 Task: Select the UTC Time as time zone for the schedule.
Action: Mouse moved to (564, 331)
Screenshot: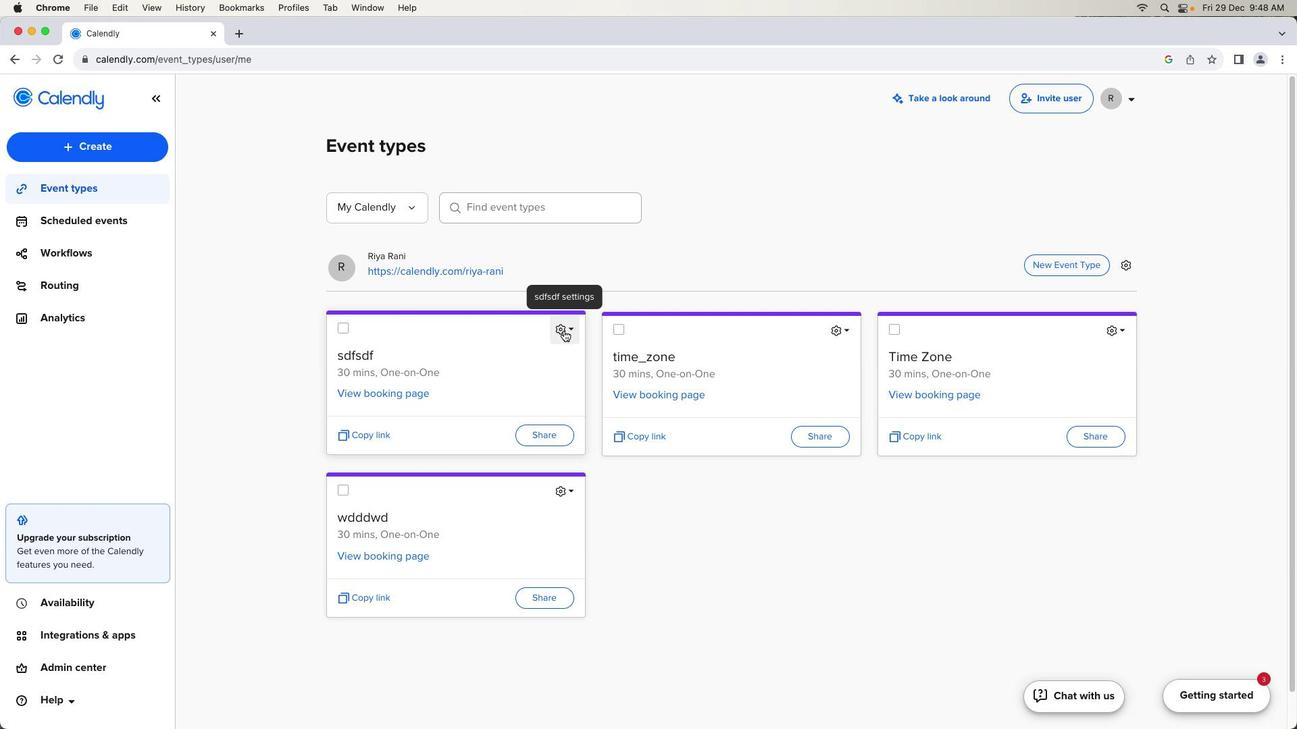 
Action: Mouse pressed left at (564, 331)
Screenshot: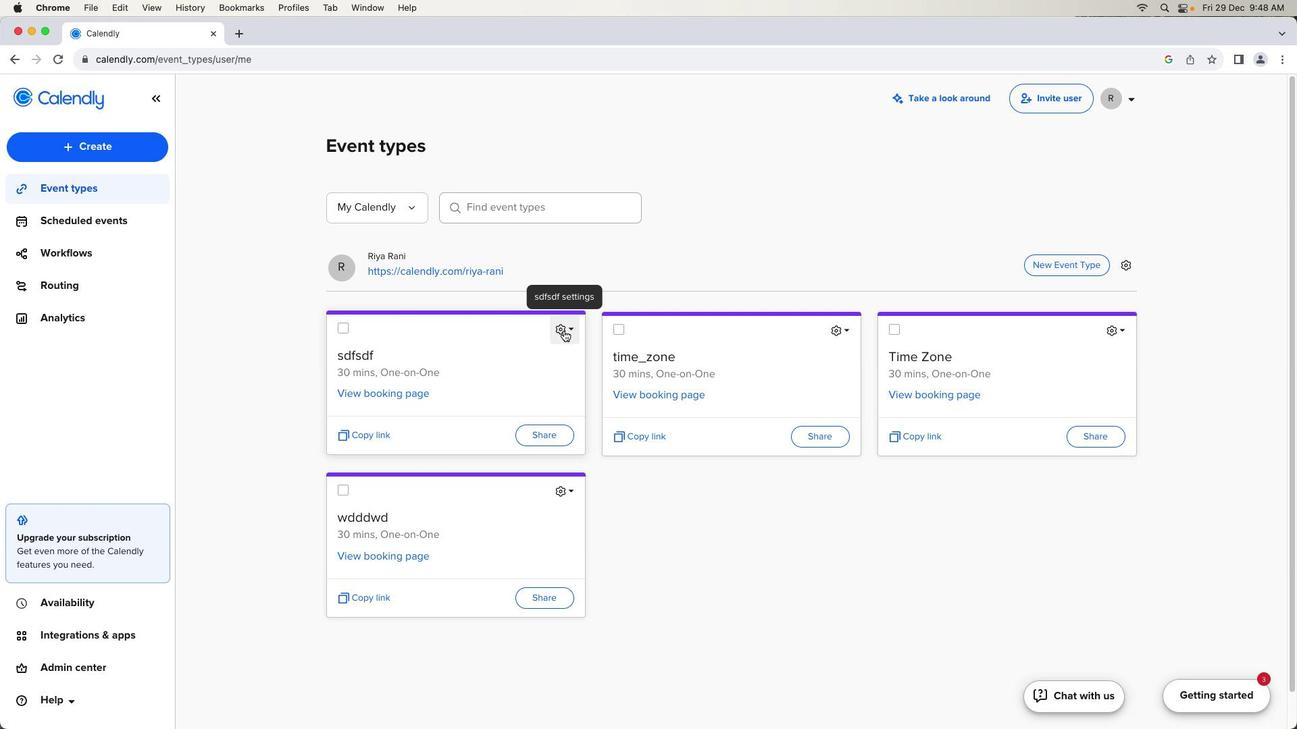 
Action: Mouse moved to (564, 330)
Screenshot: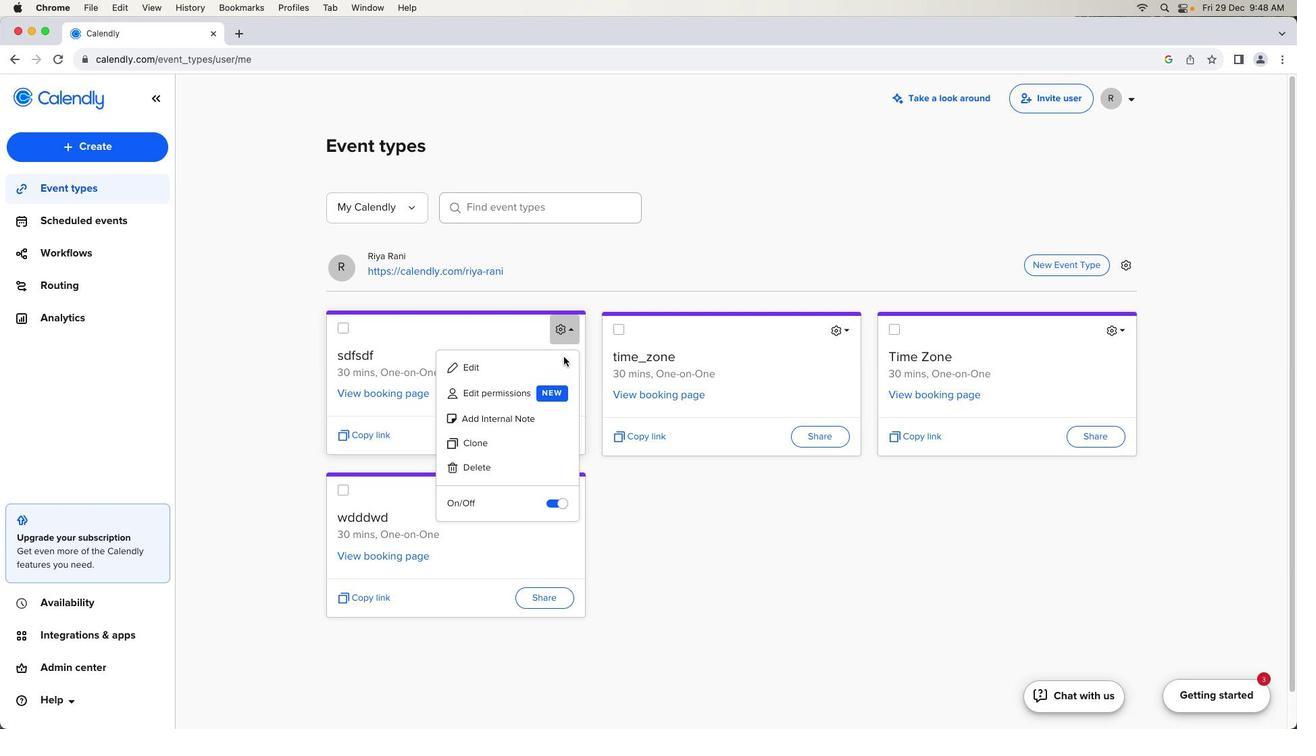 
Action: Mouse pressed left at (564, 330)
Screenshot: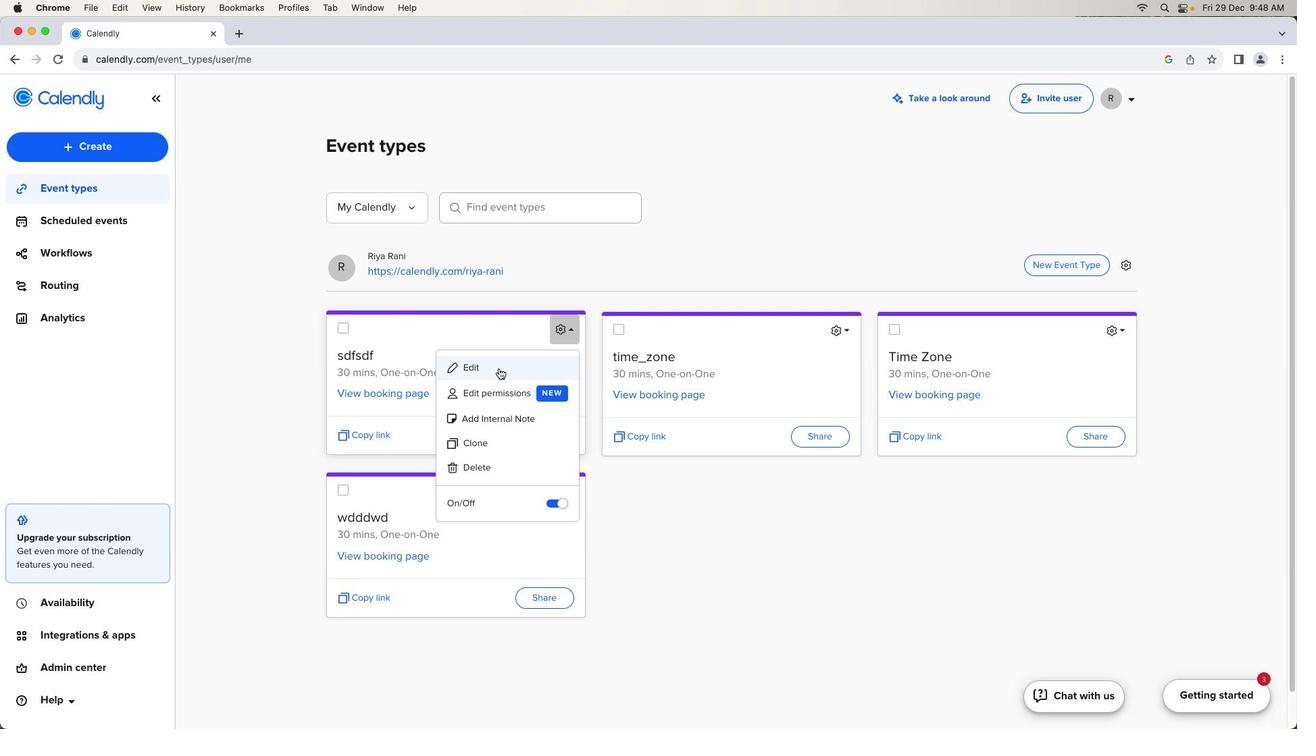 
Action: Mouse moved to (499, 368)
Screenshot: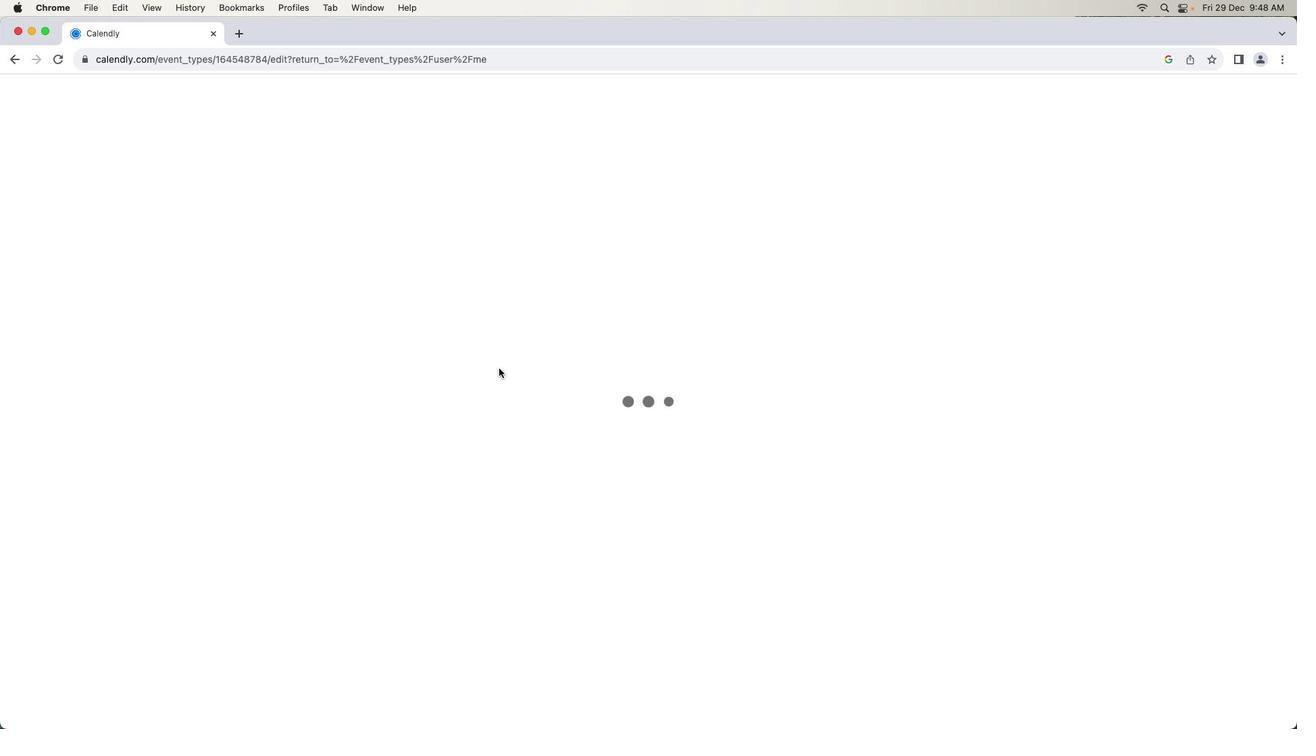 
Action: Mouse pressed left at (499, 368)
Screenshot: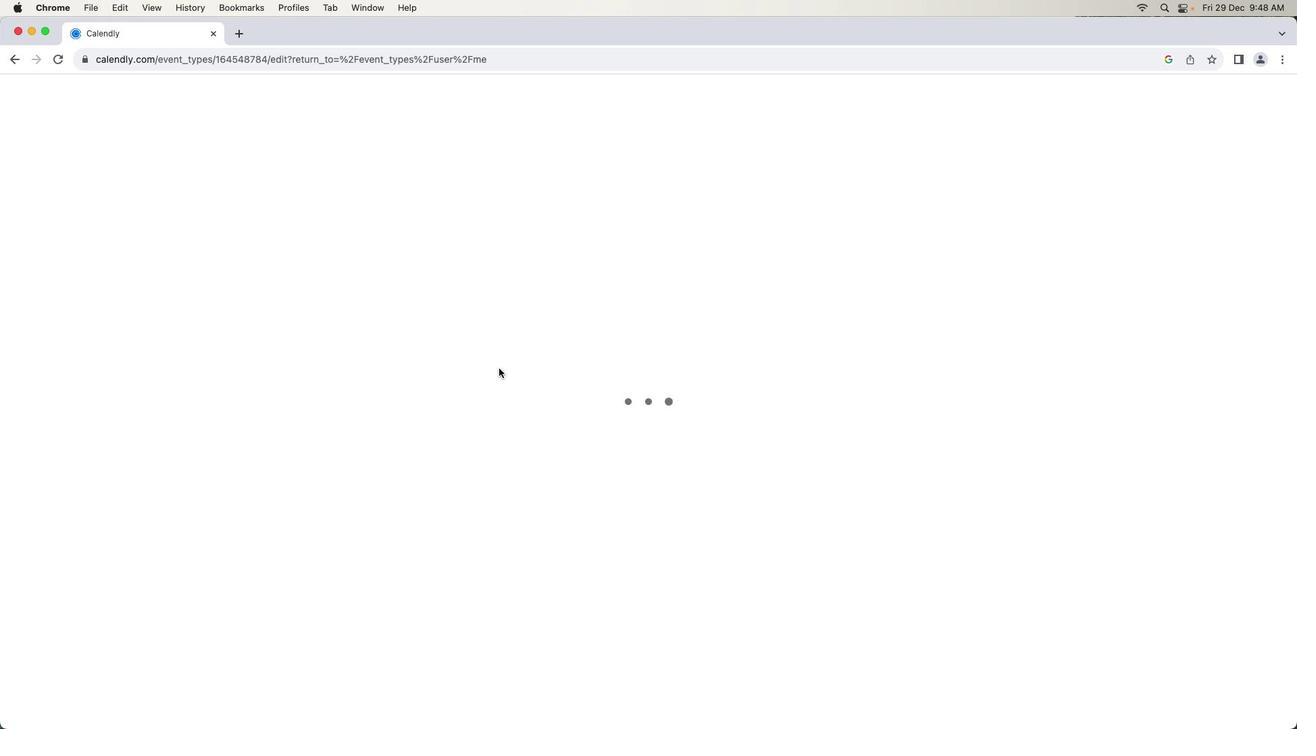 
Action: Mouse moved to (948, 550)
Screenshot: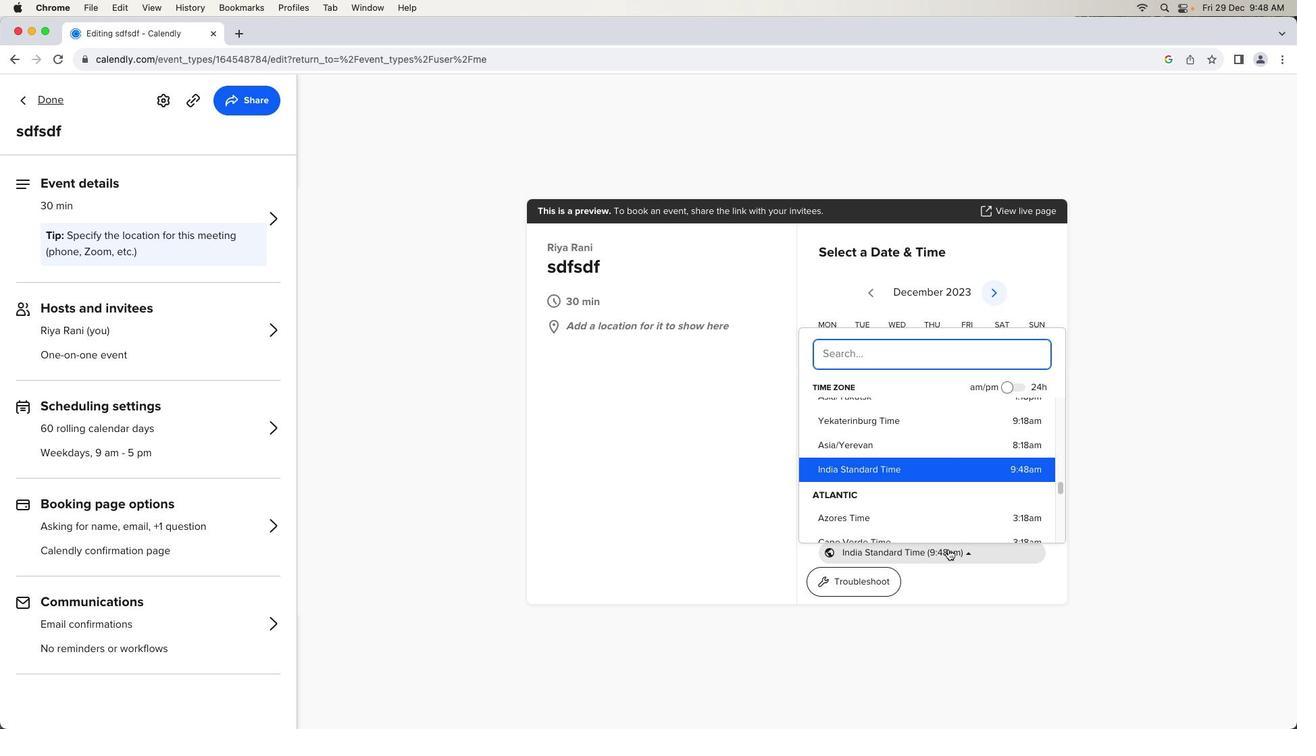 
Action: Mouse pressed left at (948, 550)
Screenshot: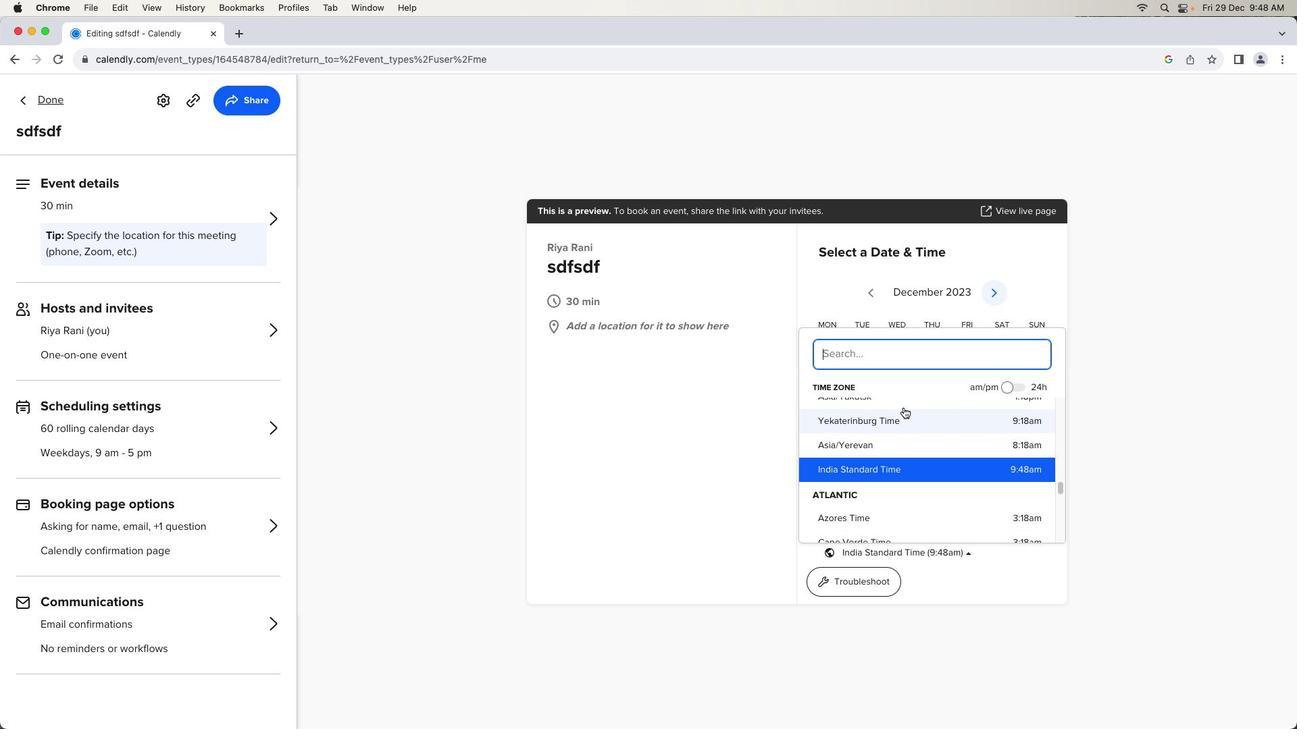 
Action: Mouse moved to (859, 363)
Screenshot: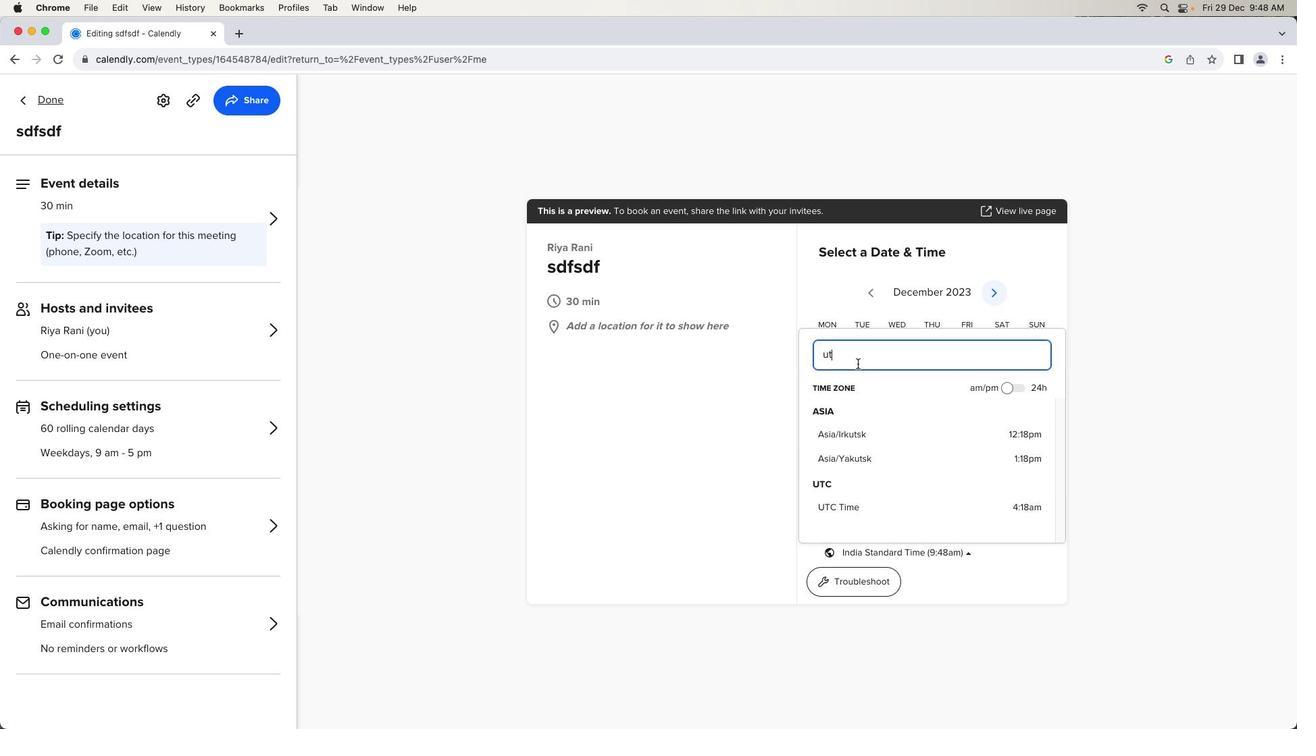 
Action: Key pressed 'u'
Screenshot: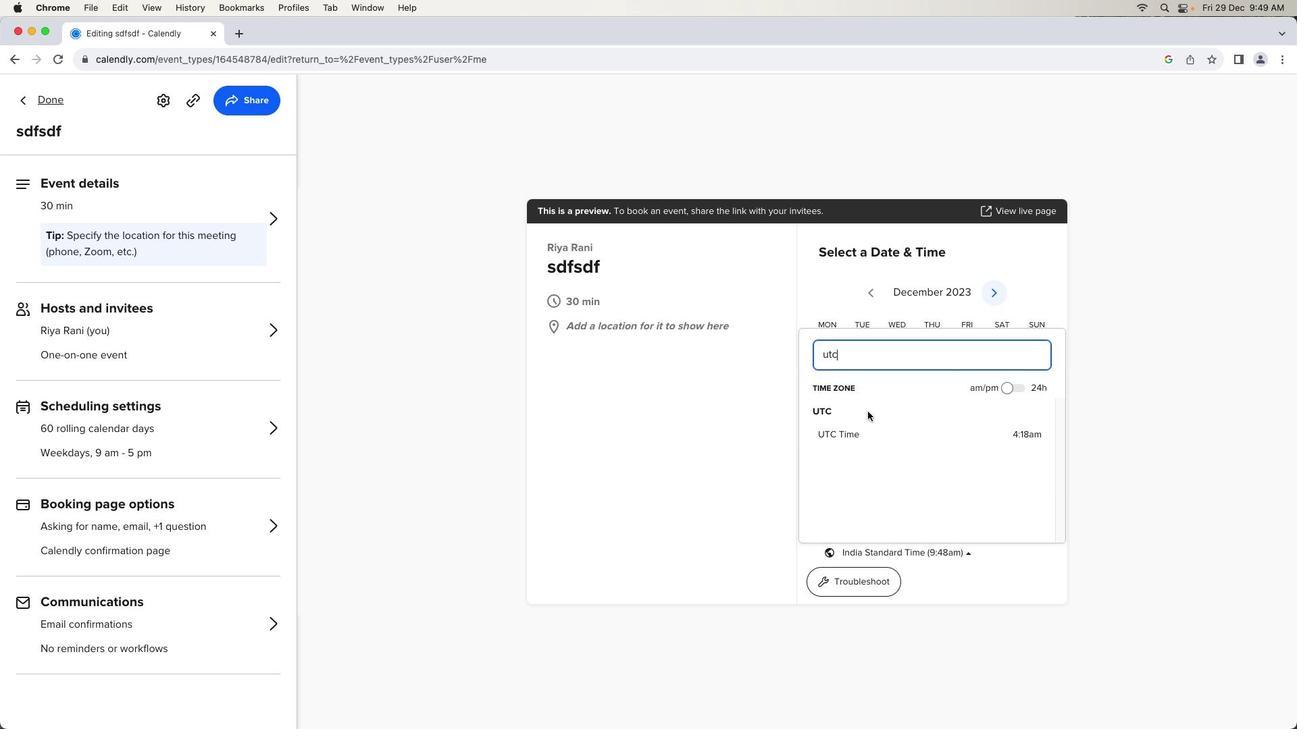
Action: Mouse moved to (858, 363)
Screenshot: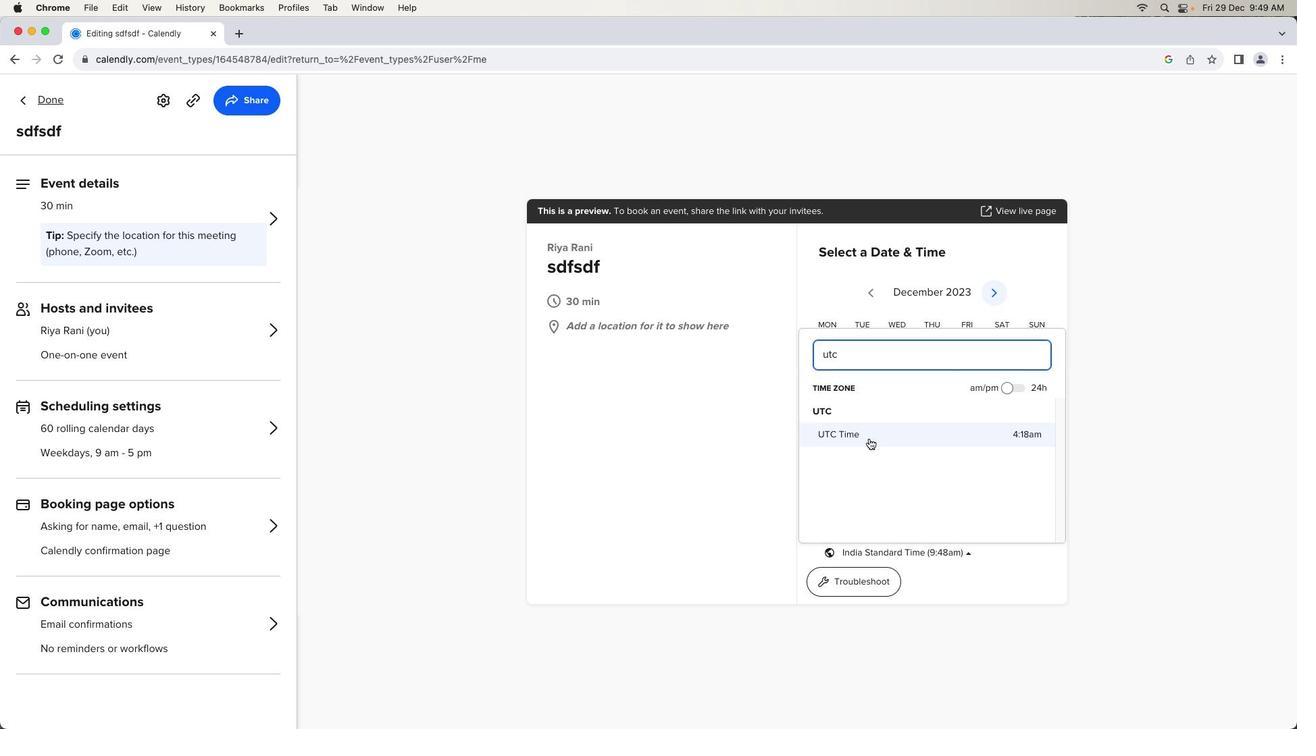
Action: Key pressed 't'
Screenshot: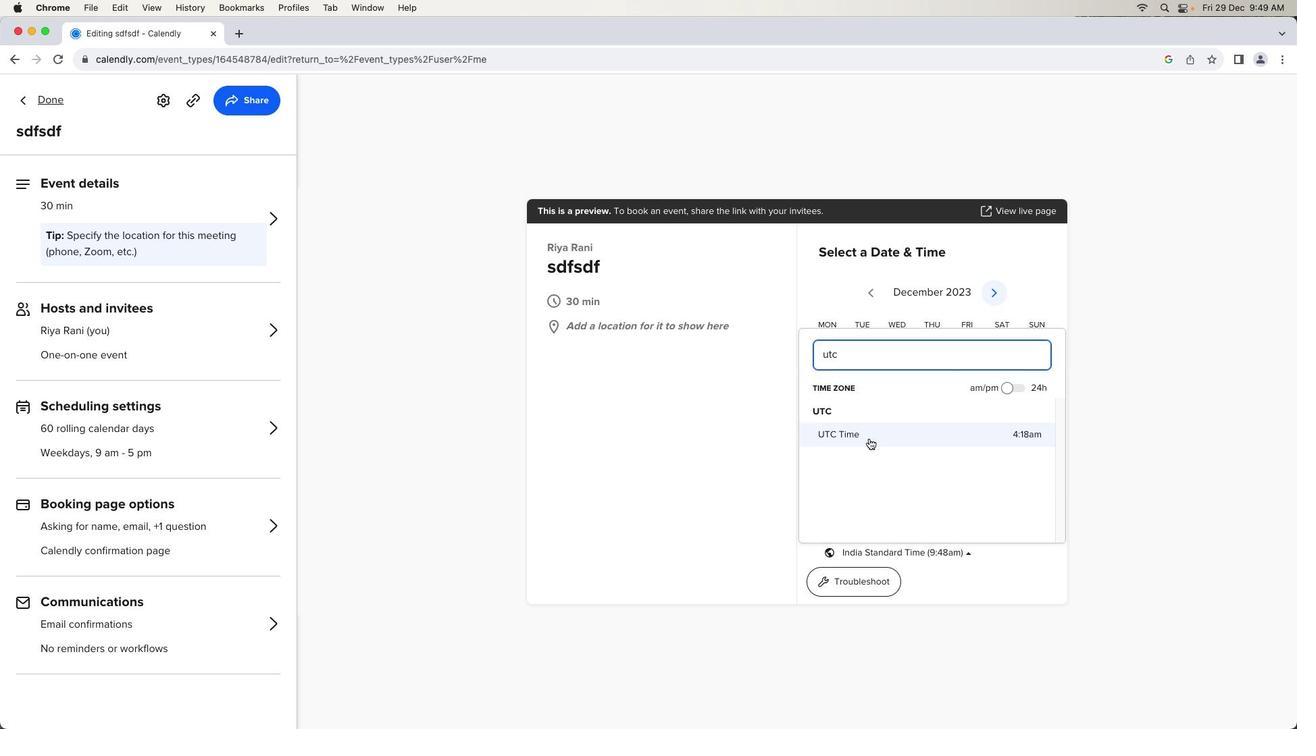 
Action: Mouse moved to (857, 364)
Screenshot: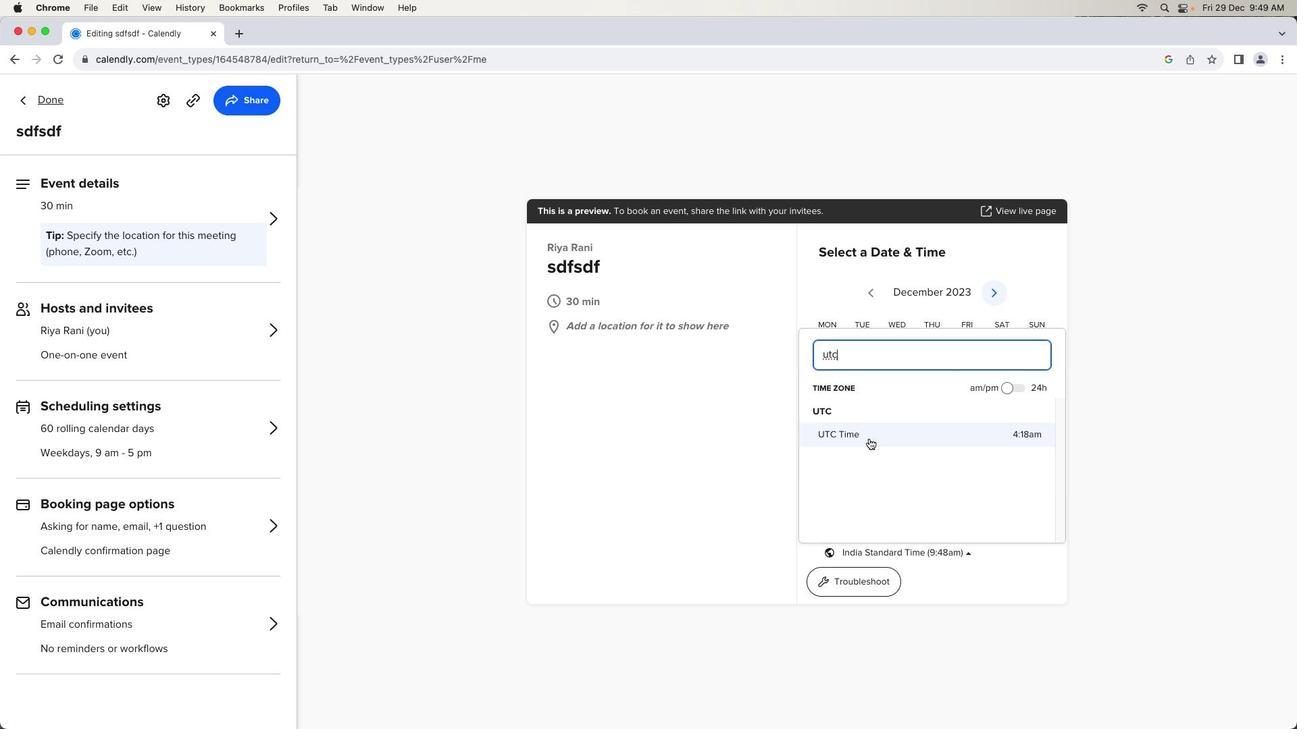 
Action: Key pressed 'c'
Screenshot: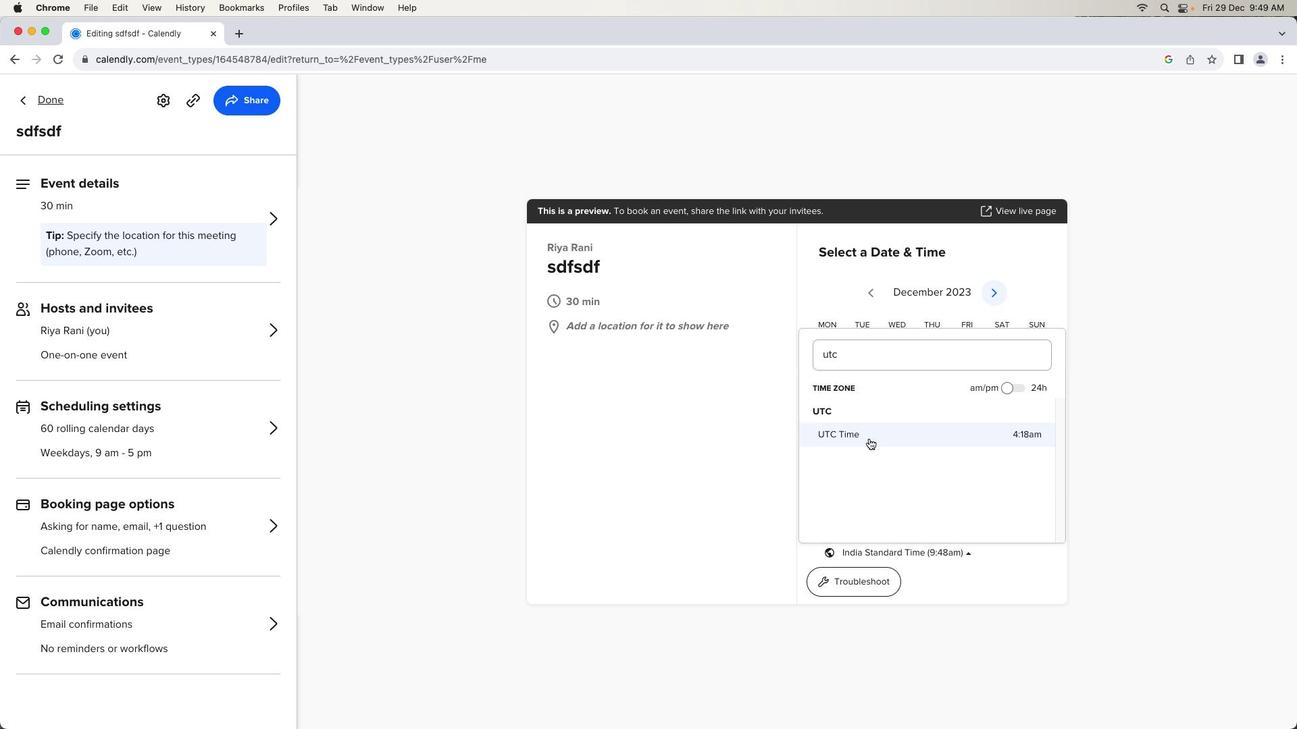 
Action: Mouse moved to (869, 438)
Screenshot: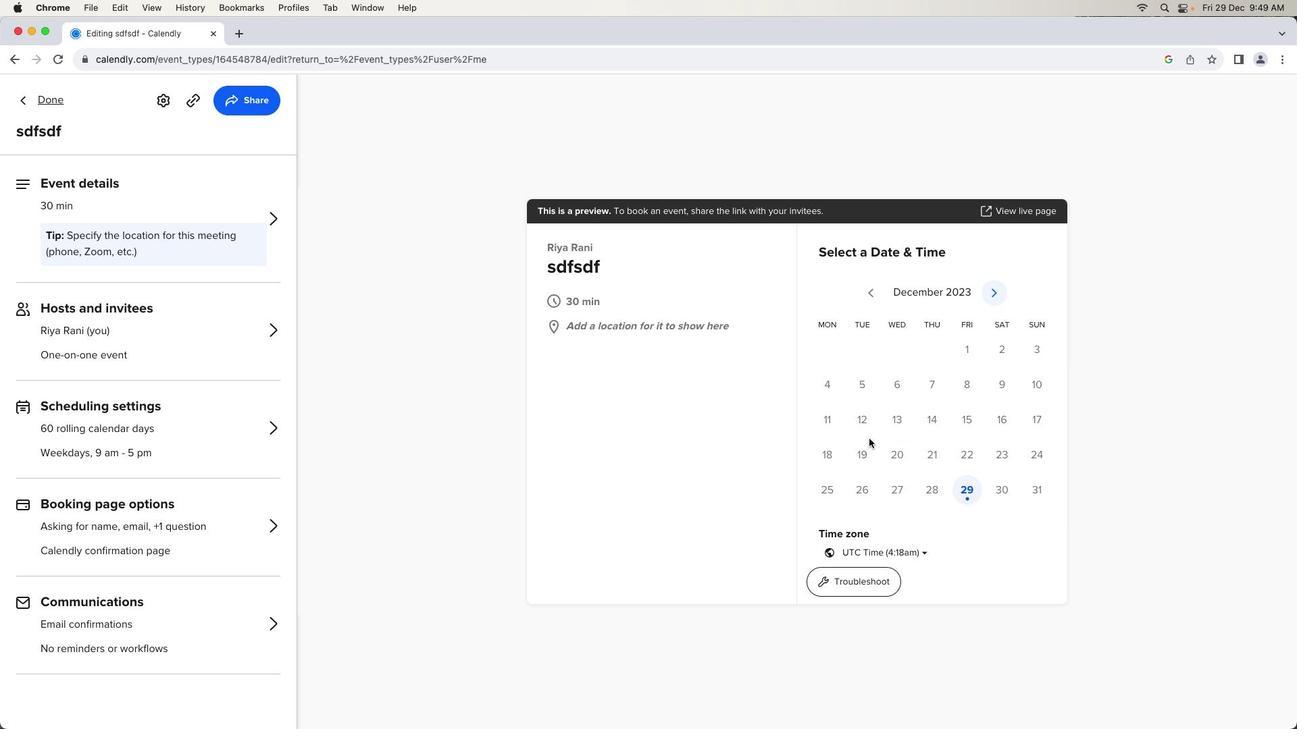 
Action: Mouse pressed left at (869, 438)
Screenshot: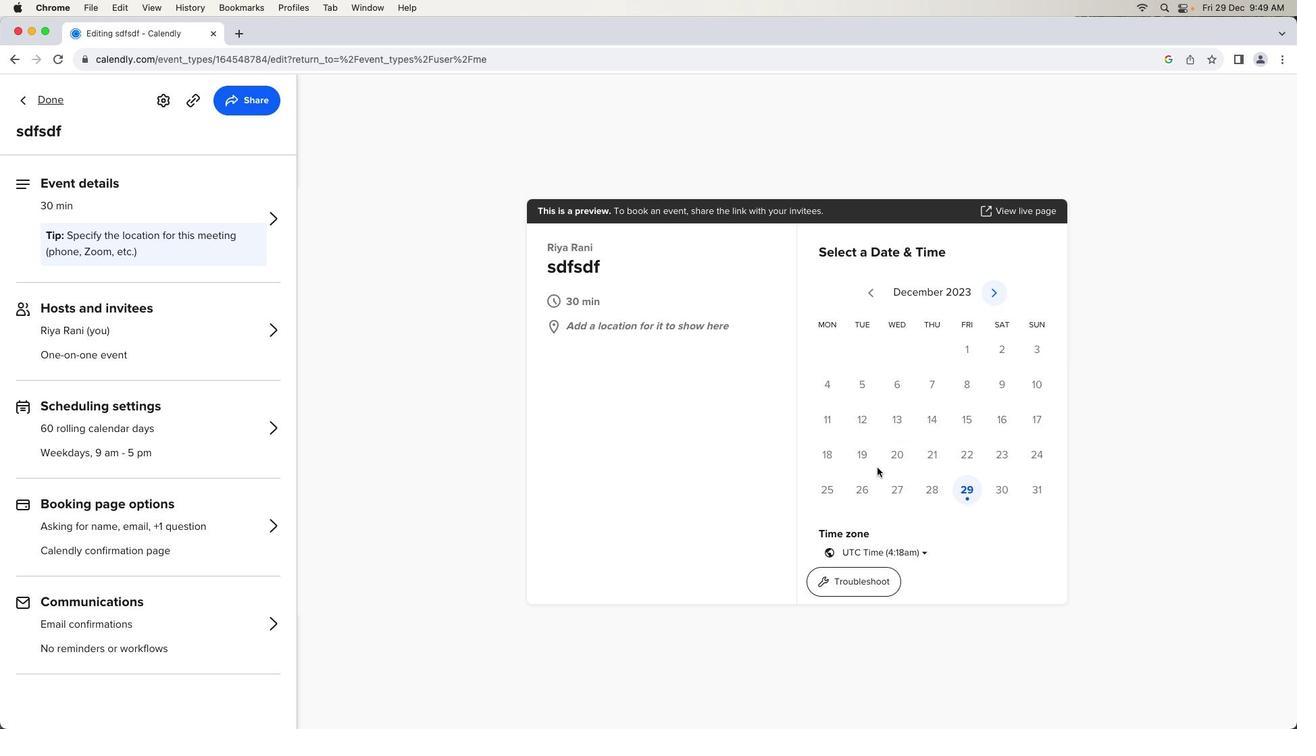 
Action: Mouse moved to (920, 541)
Screenshot: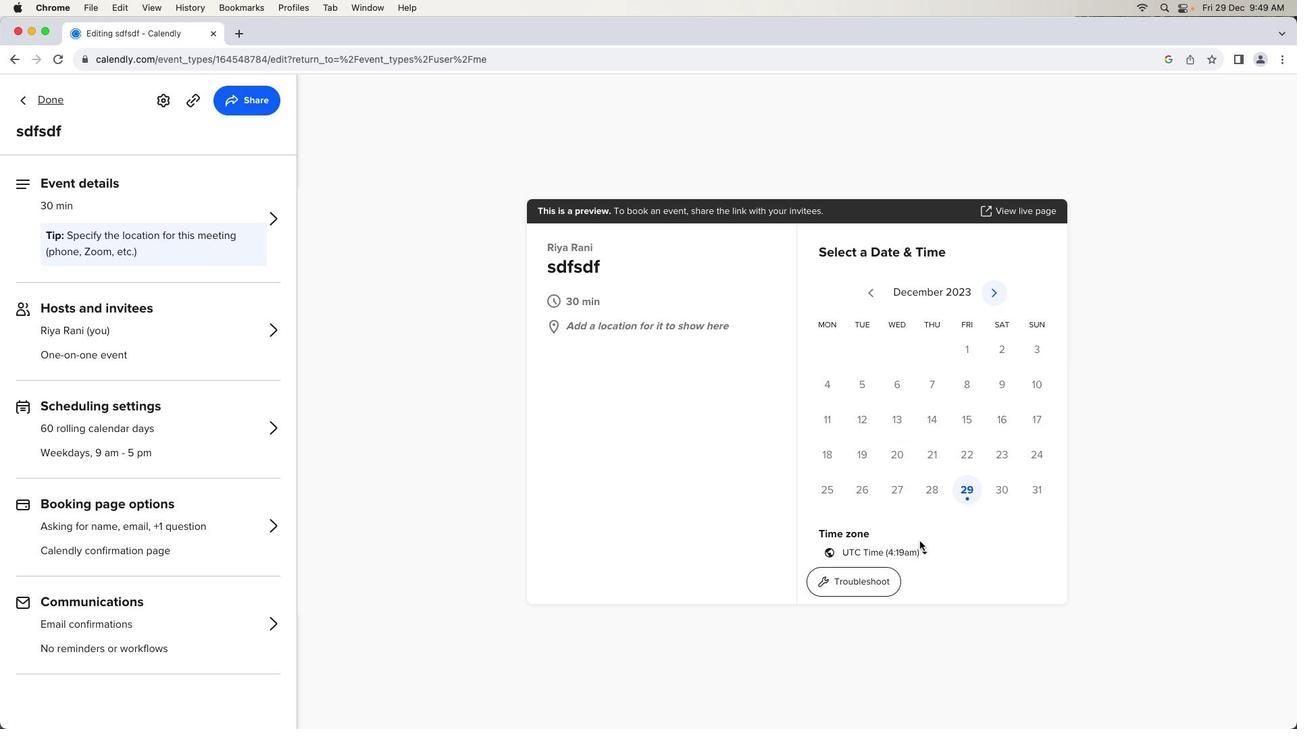 
